 Task: Find and review the details of the 'Test Meeting' scheduled for July 6, 2023, at 8:00 AM.
Action: Mouse moved to (14, 78)
Screenshot: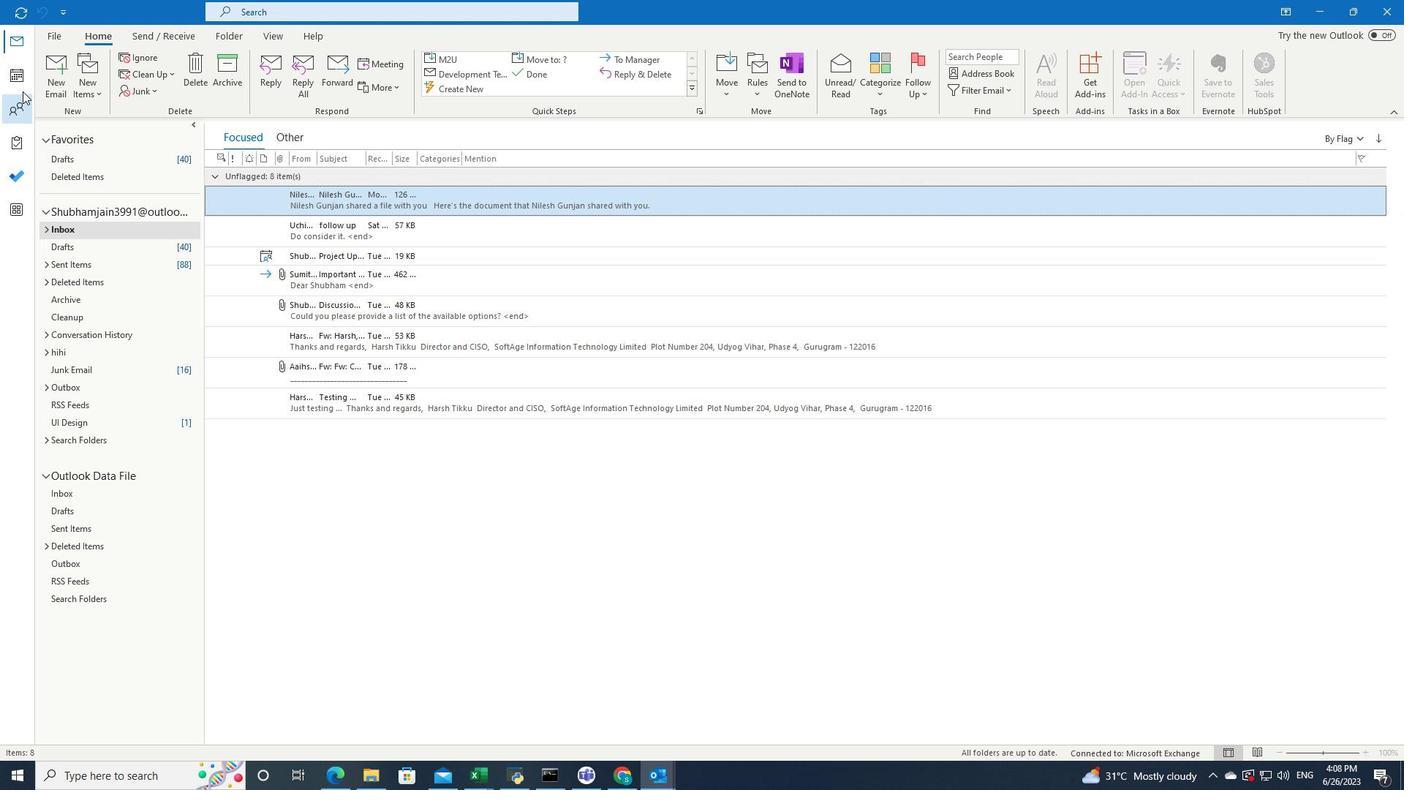 
Action: Mouse pressed left at (14, 78)
Screenshot: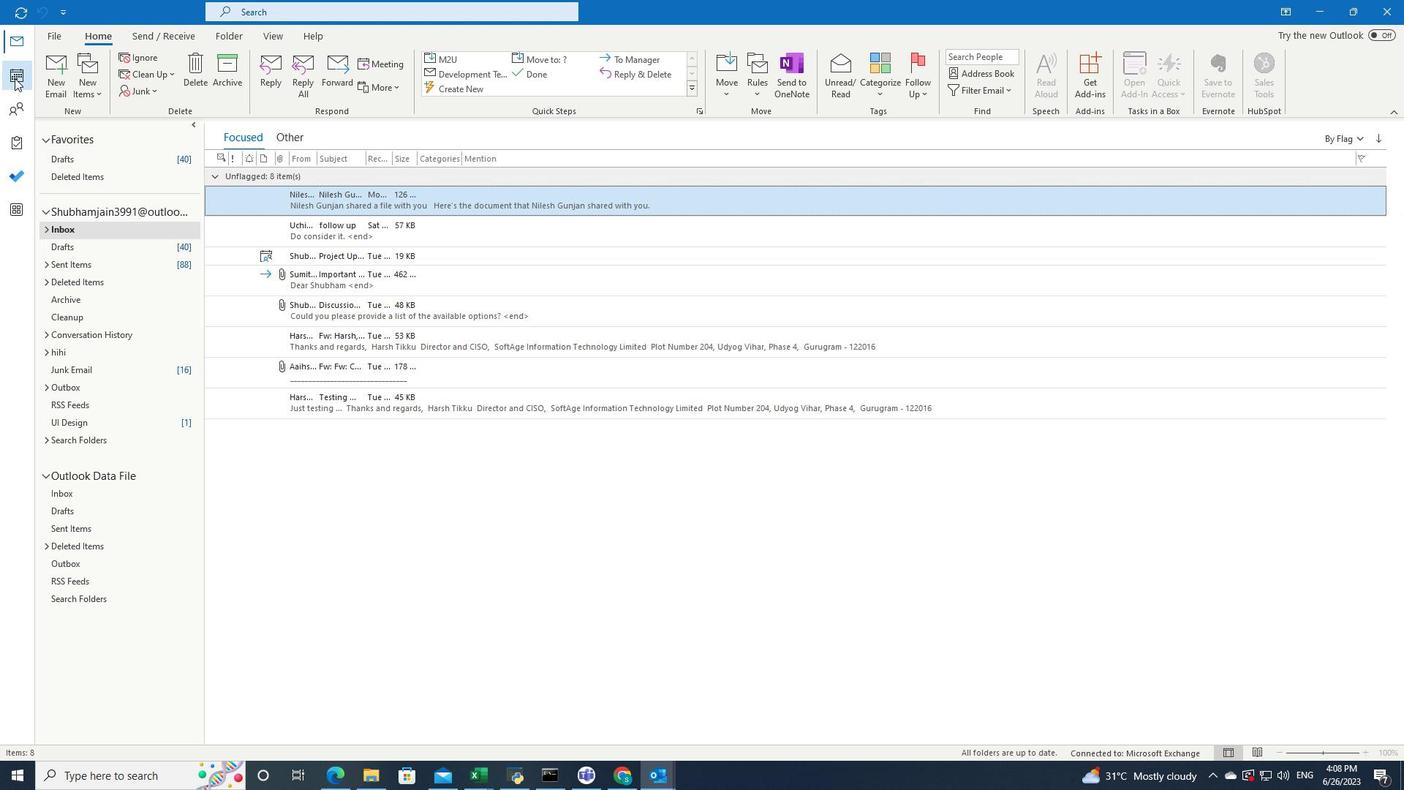 
Action: Mouse moved to (264, 13)
Screenshot: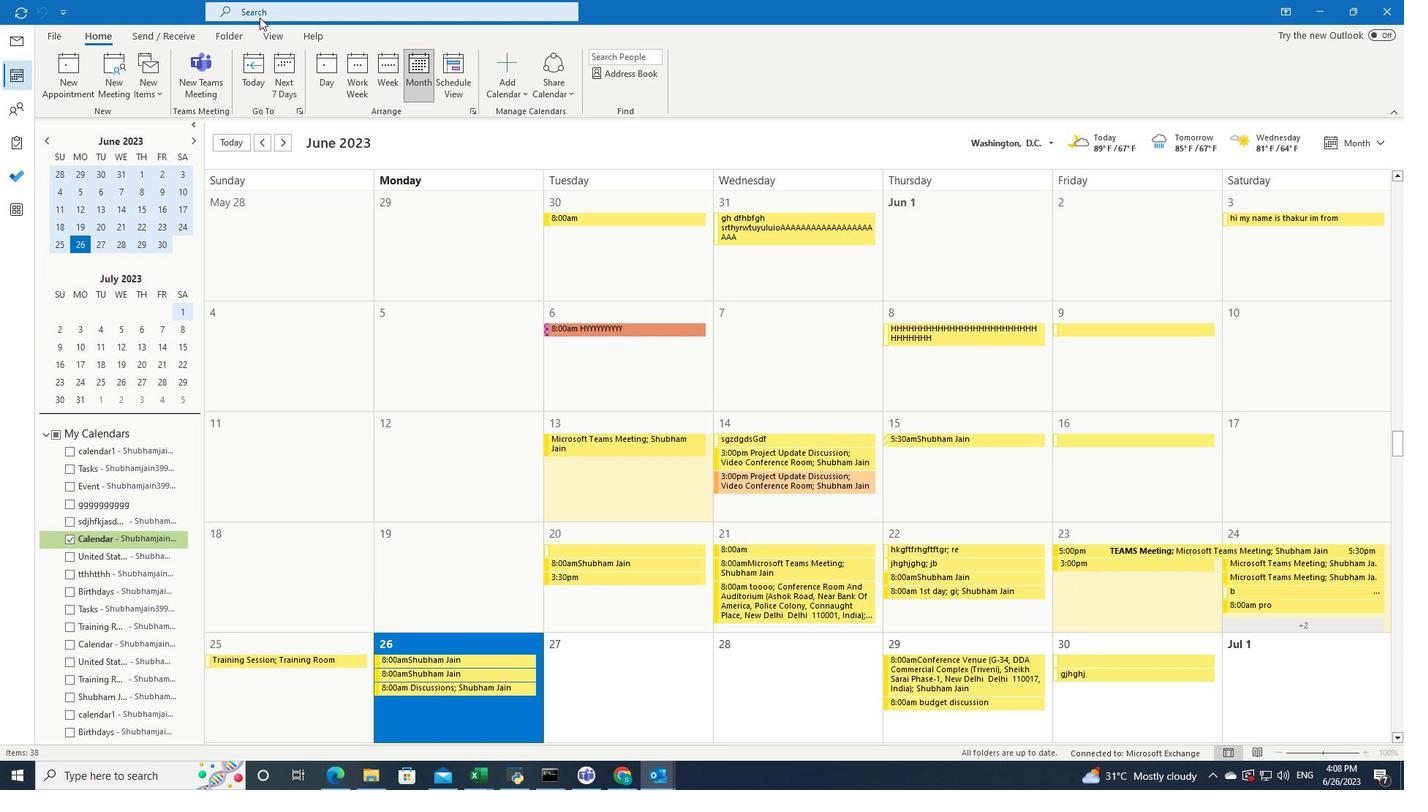 
Action: Mouse pressed left at (264, 13)
Screenshot: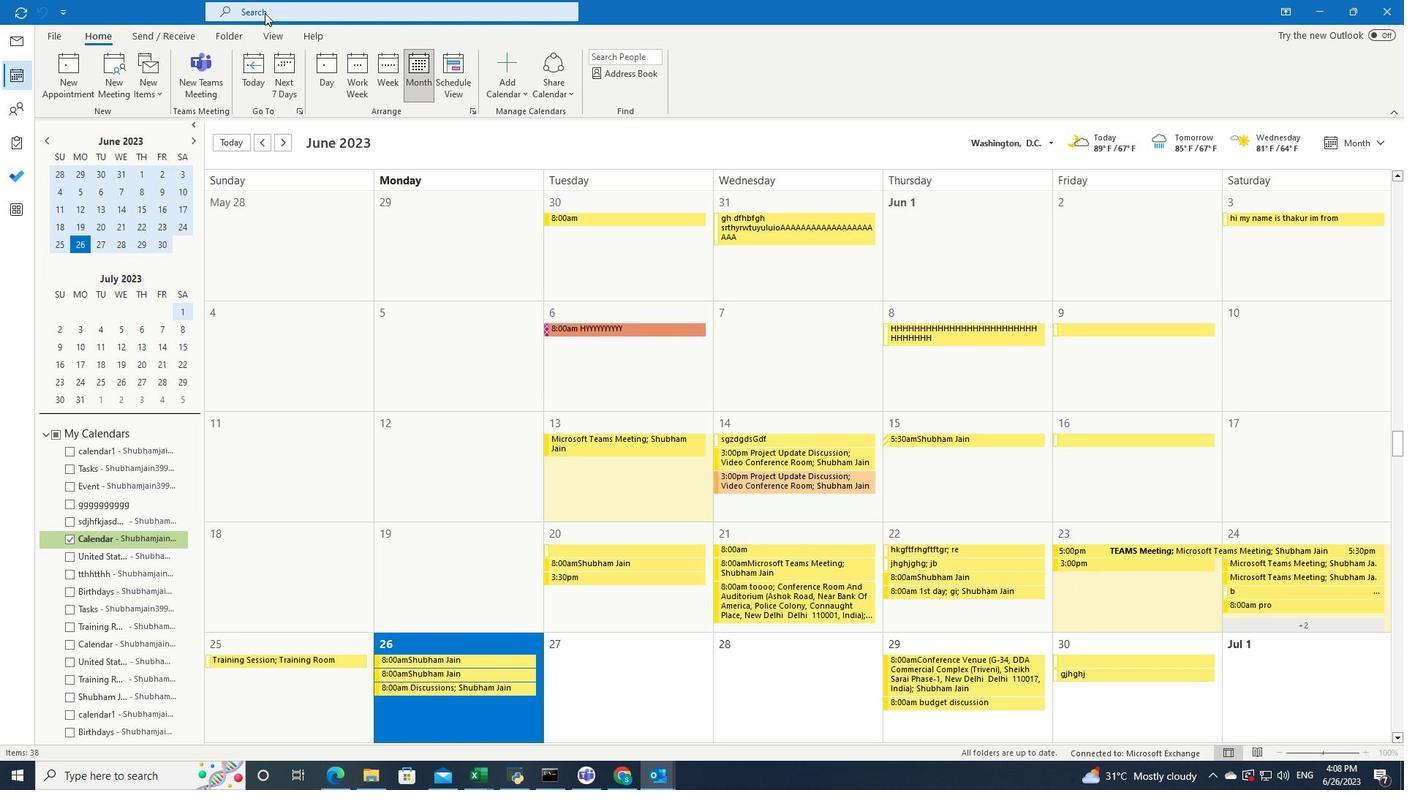 
Action: Mouse moved to (268, 10)
Screenshot: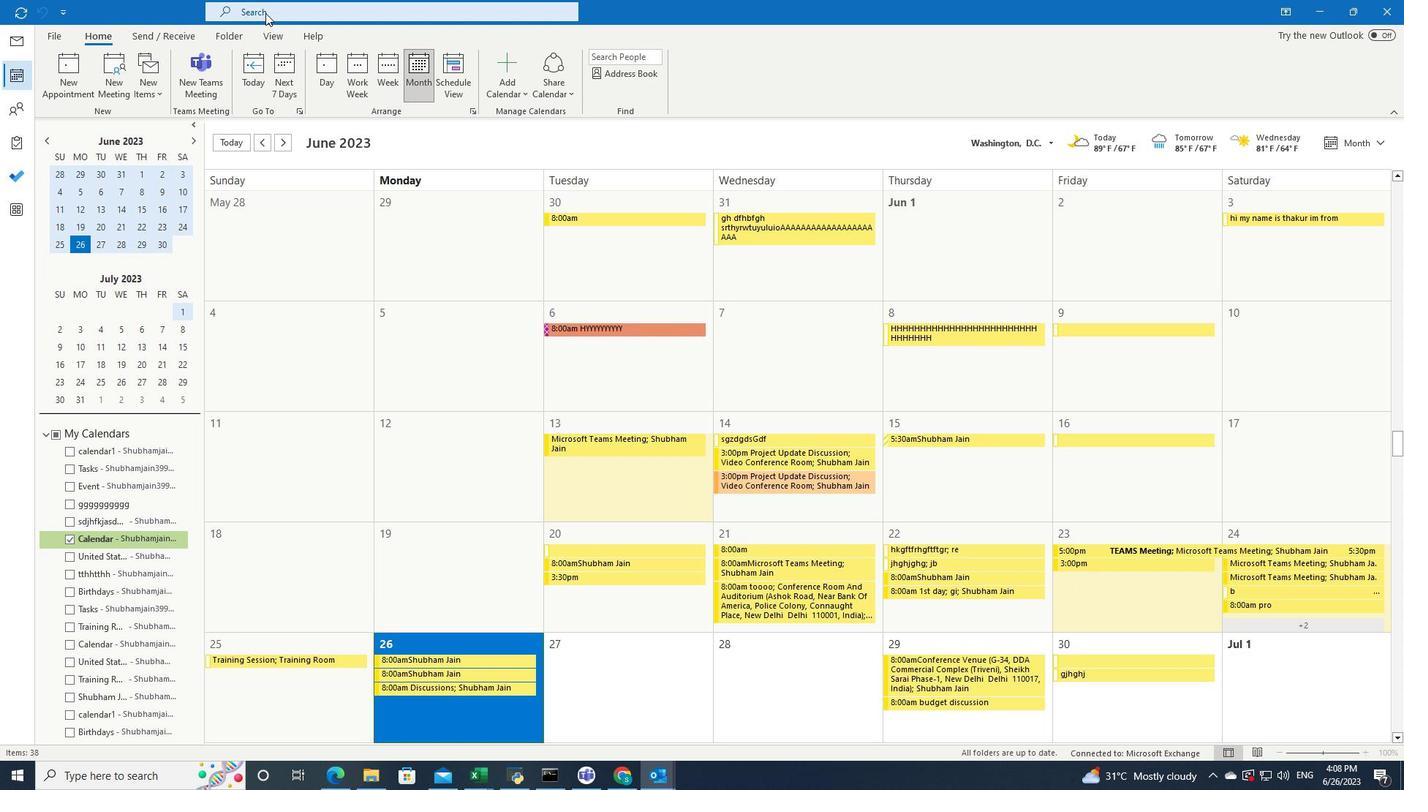 
Action: Mouse pressed left at (268, 10)
Screenshot: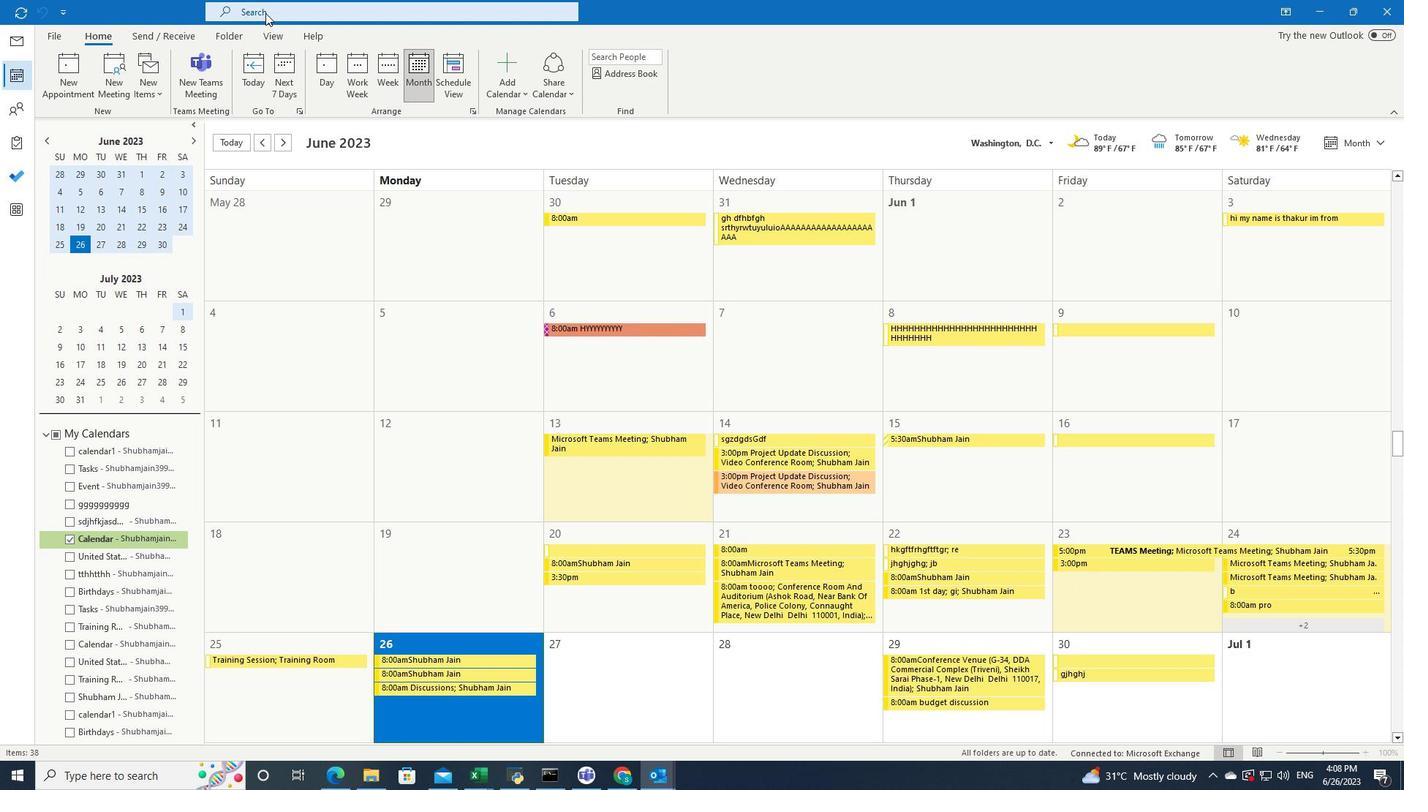 
Action: Mouse pressed left at (268, 10)
Screenshot: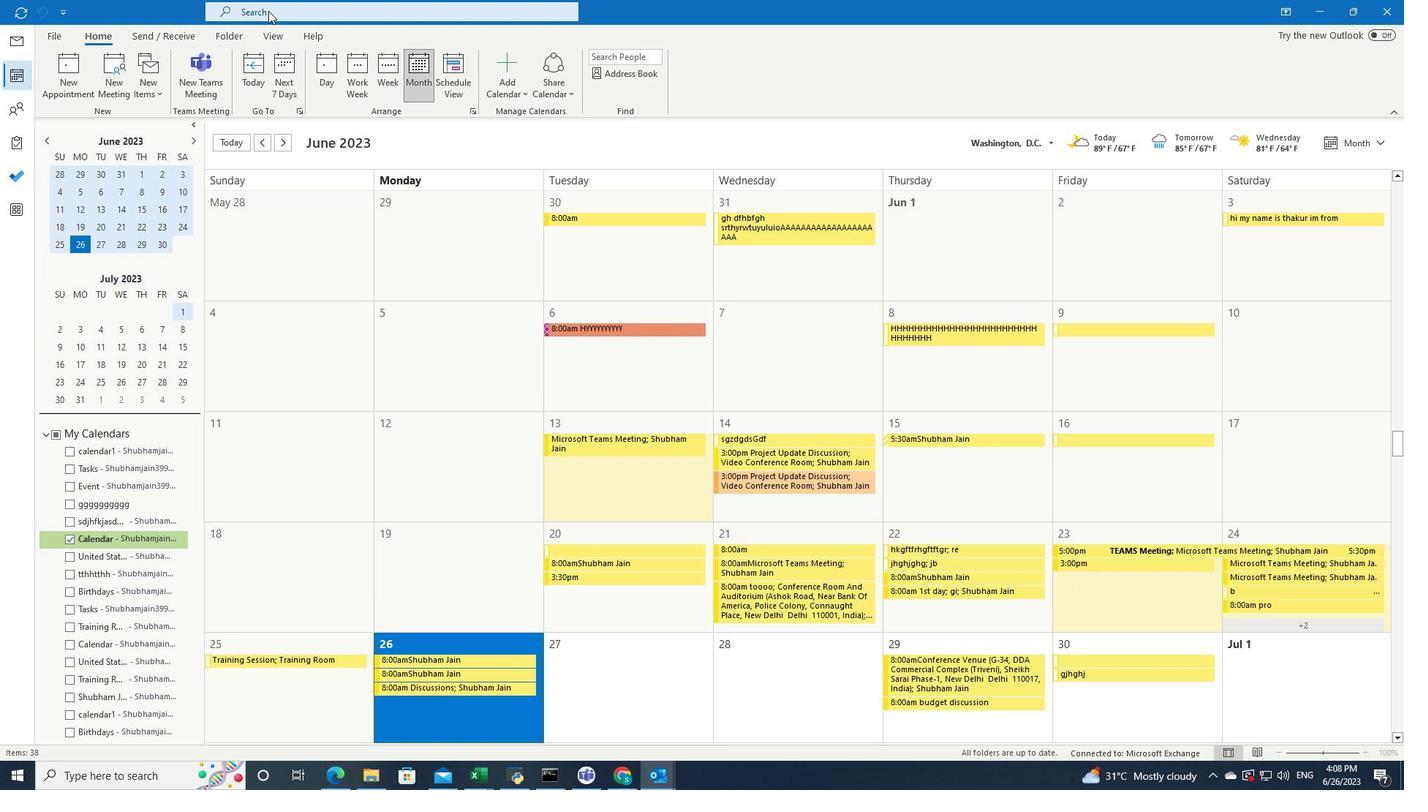 
Action: Mouse pressed left at (268, 10)
Screenshot: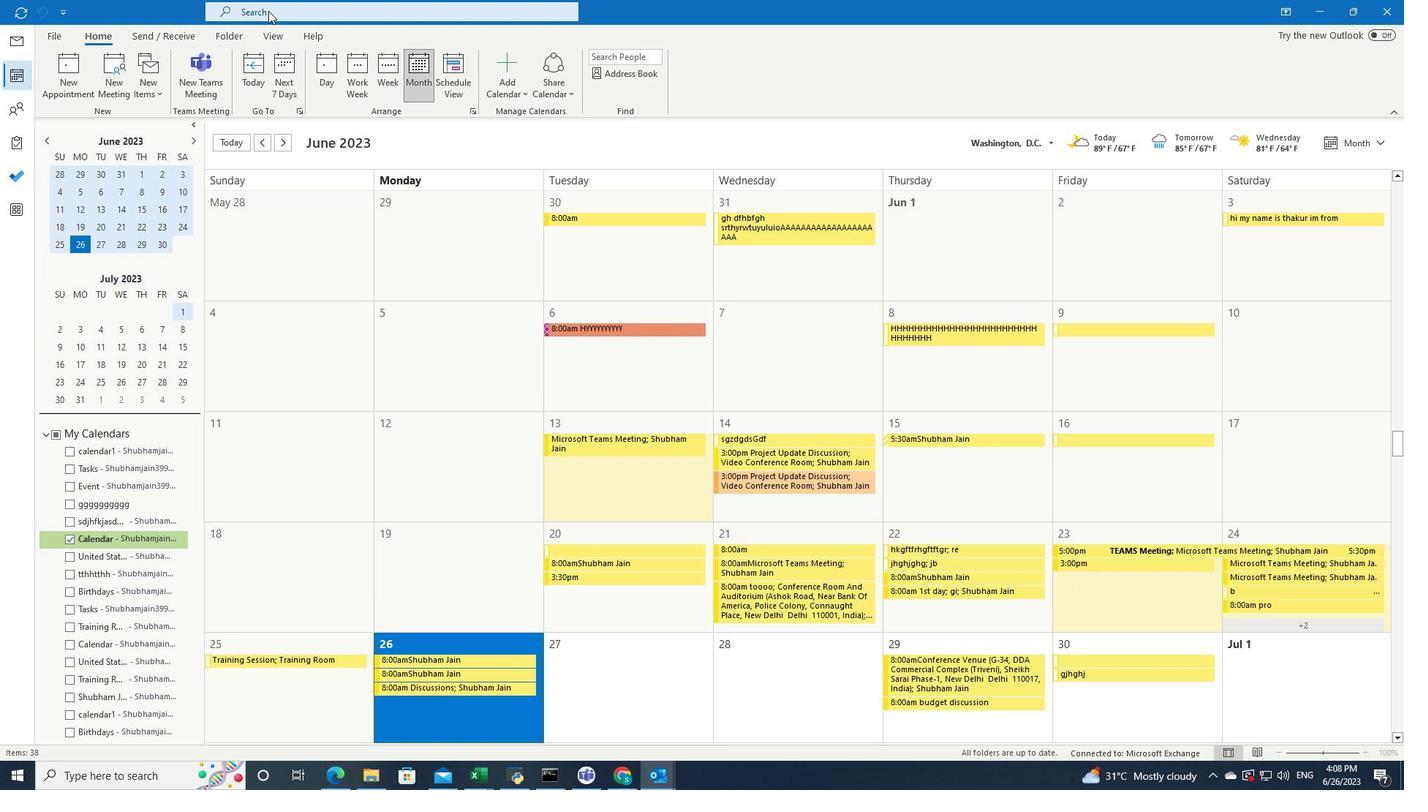 
Action: Key pressed <Key.shift>Test<Key.space><Key.shift>Meeting<Key.enter>
Screenshot: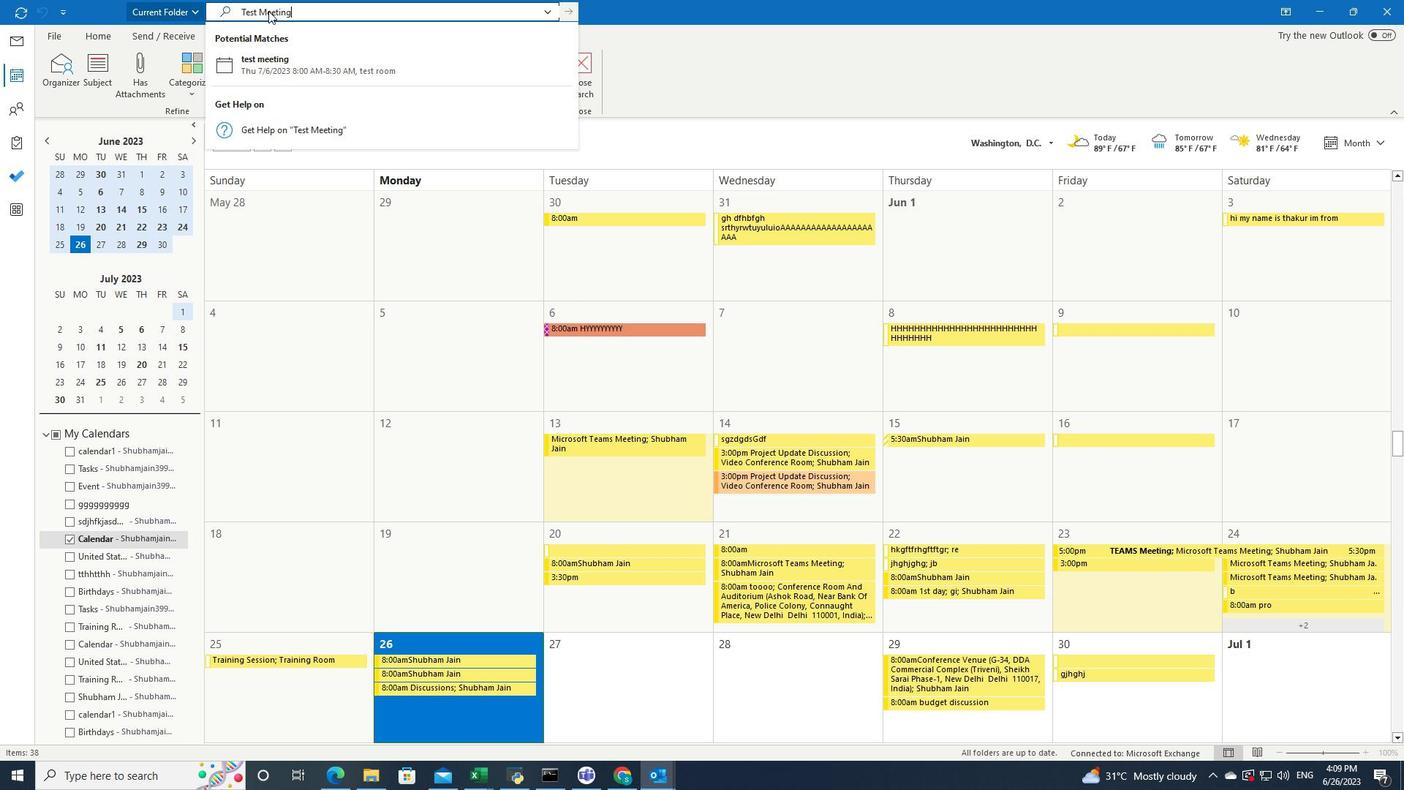
Action: Mouse moved to (288, 187)
Screenshot: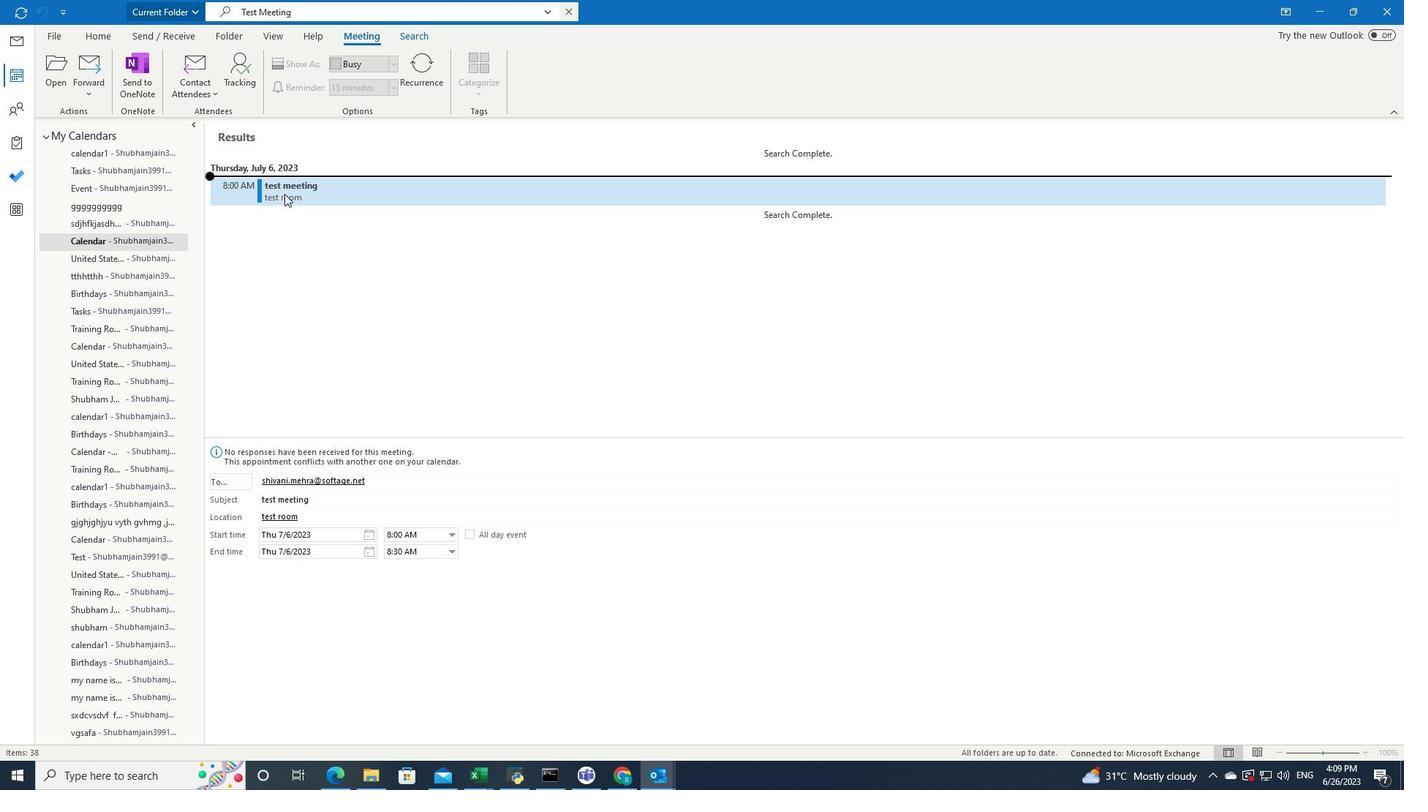 
Action: Mouse pressed left at (288, 187)
Screenshot: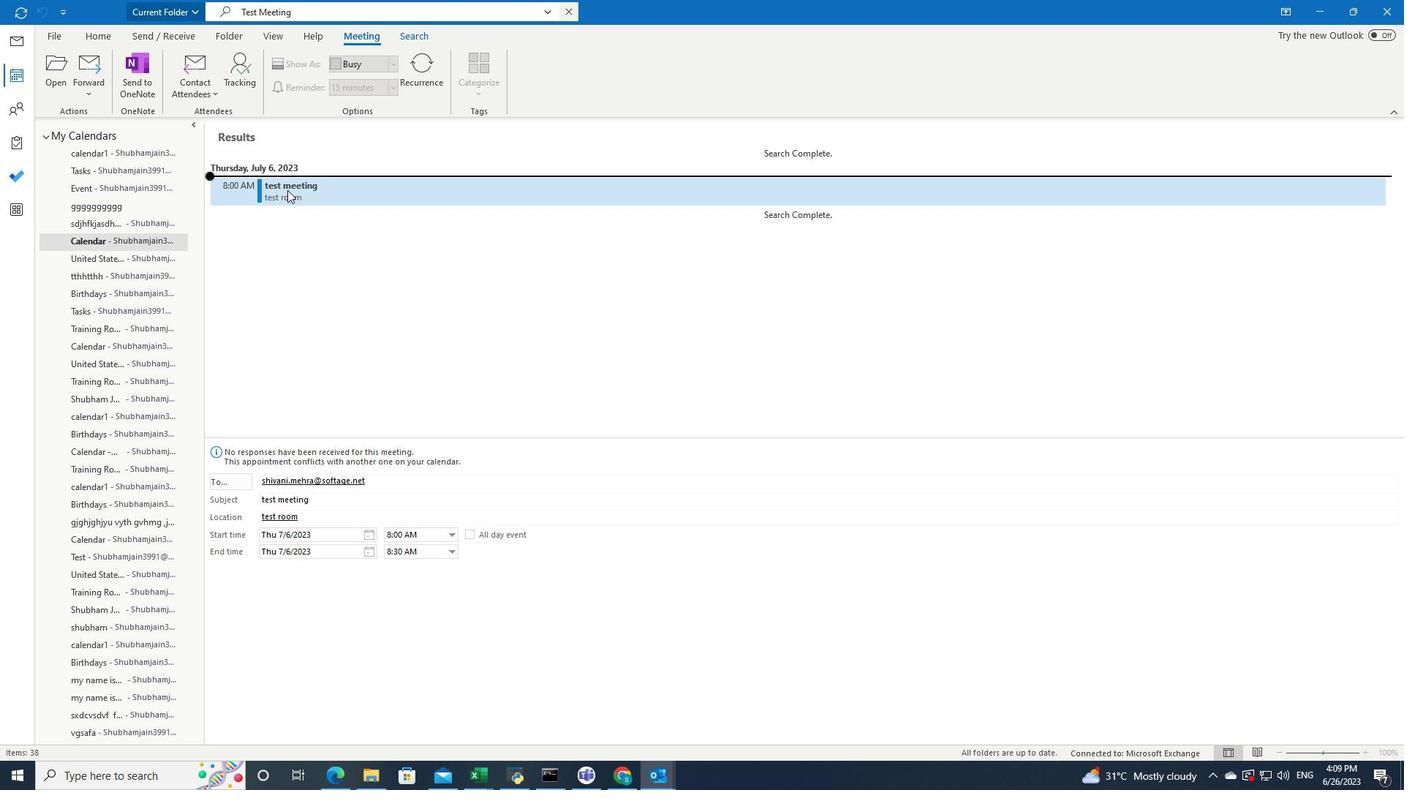 
Action: Mouse pressed left at (288, 187)
Screenshot: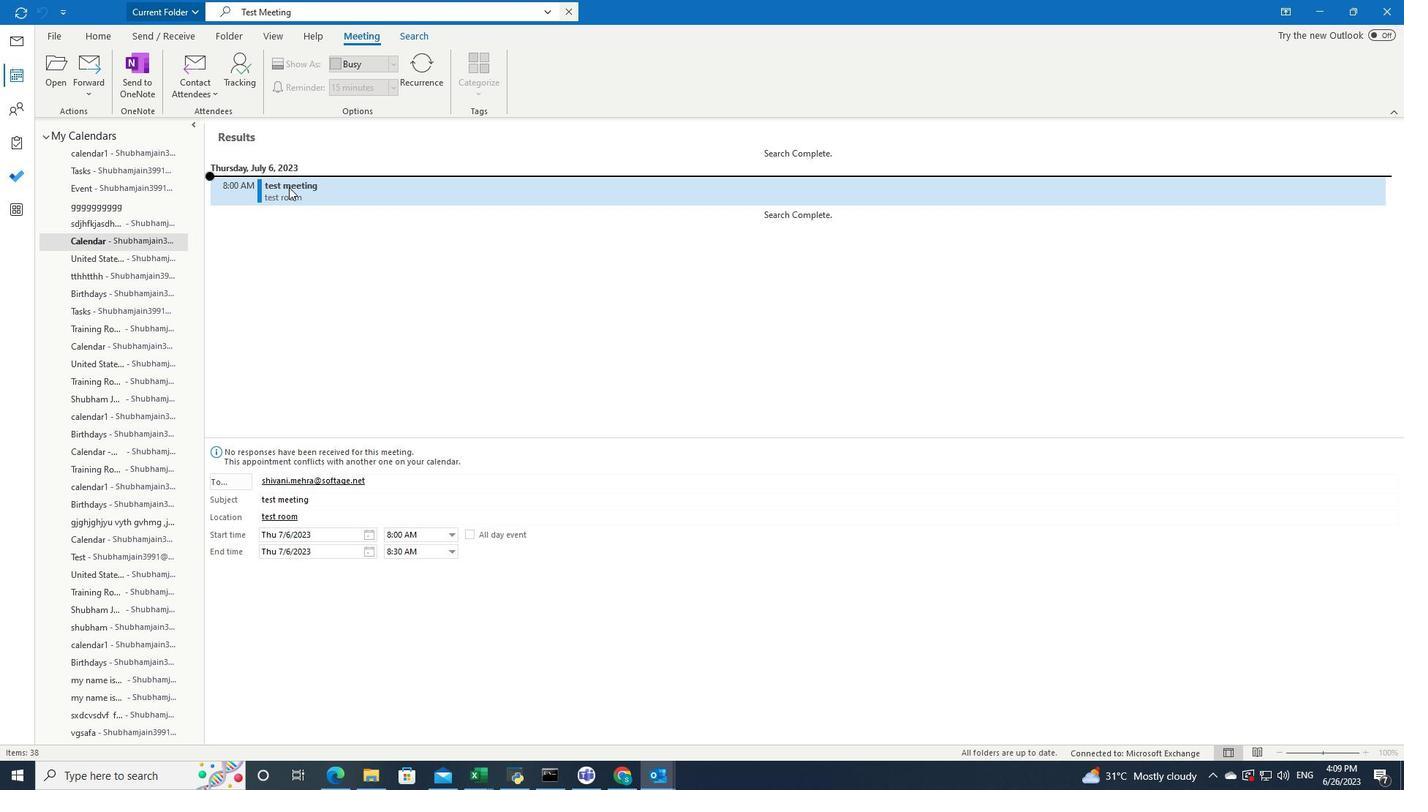 
Action: Mouse moved to (795, 87)
Screenshot: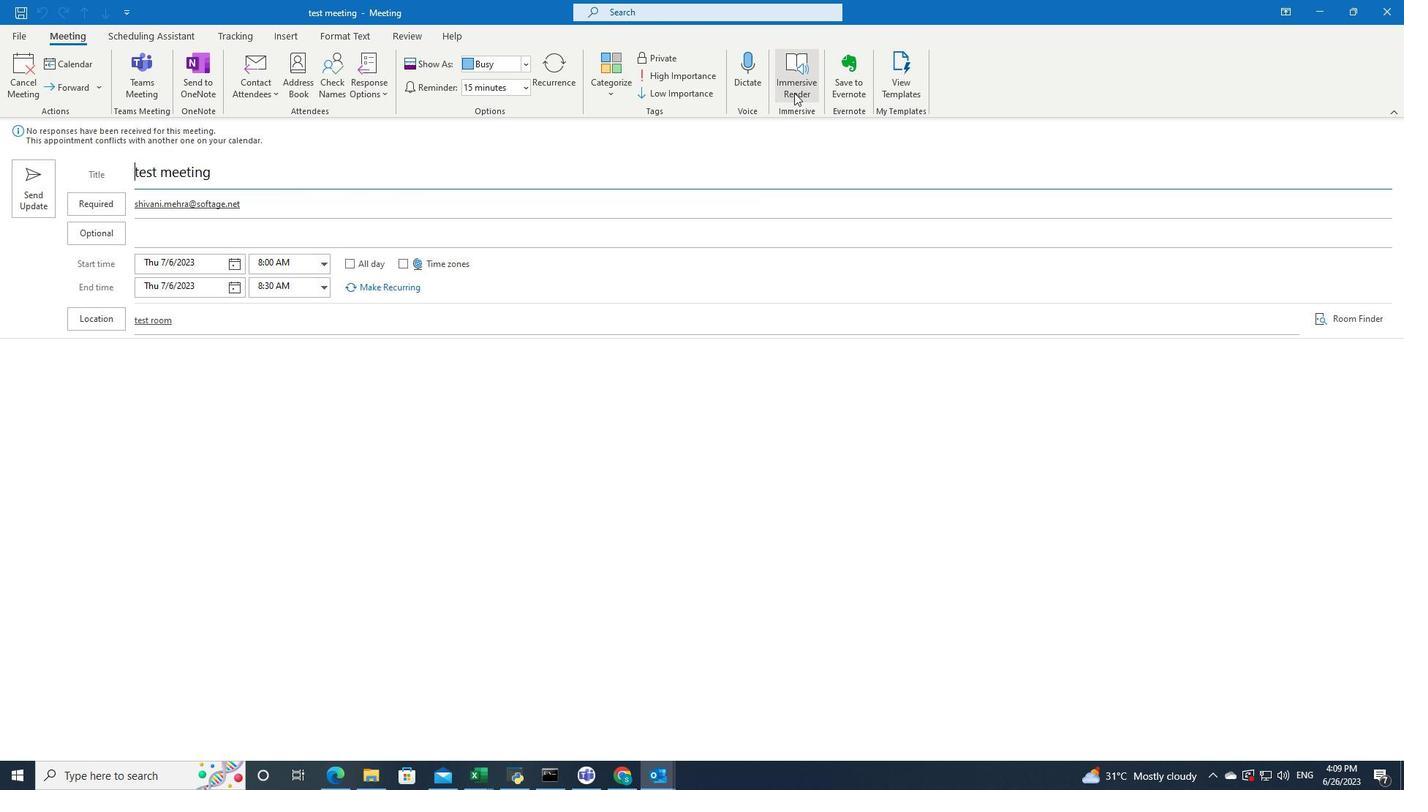 
Action: Mouse pressed left at (795, 87)
Screenshot: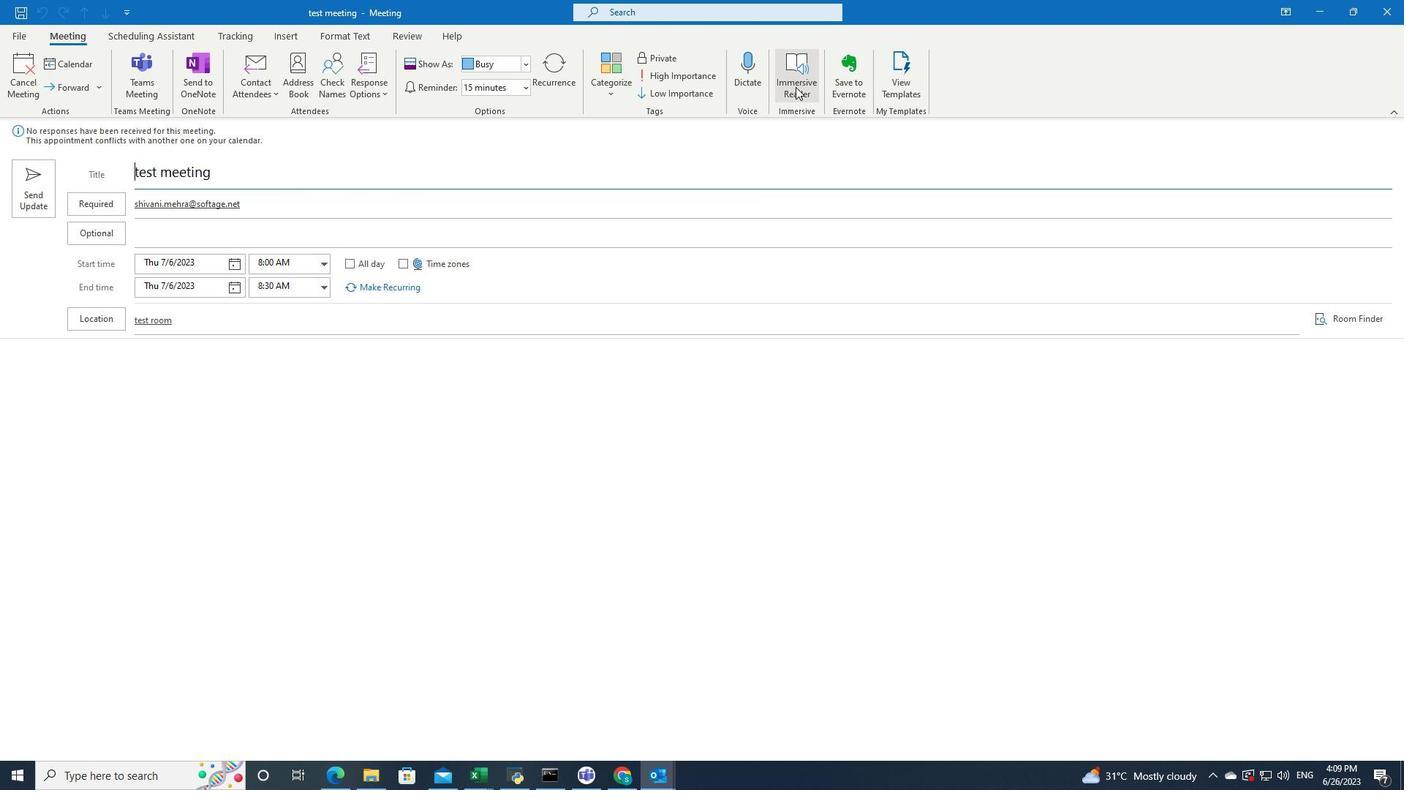 
Action: Mouse moved to (256, 59)
Screenshot: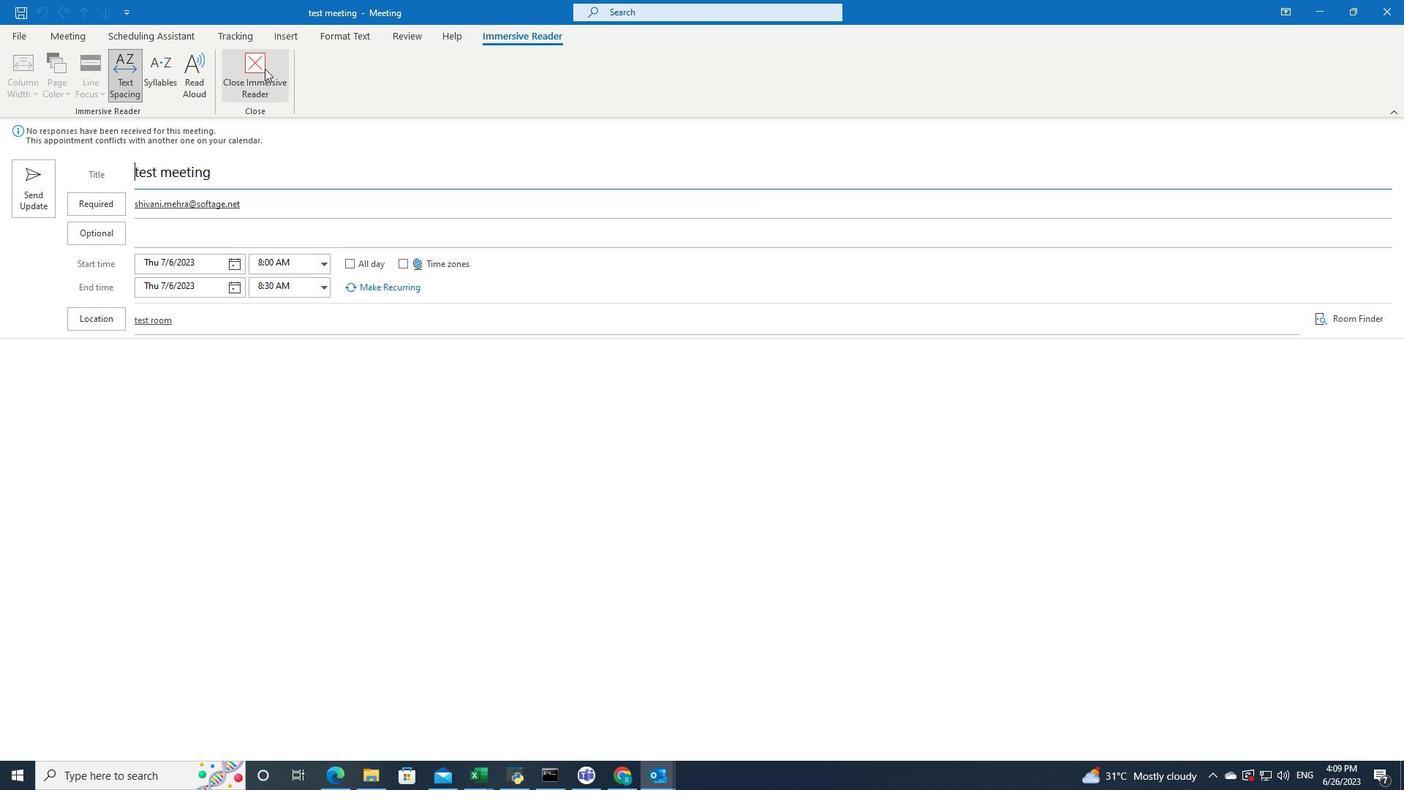 
Action: Mouse pressed left at (256, 59)
Screenshot: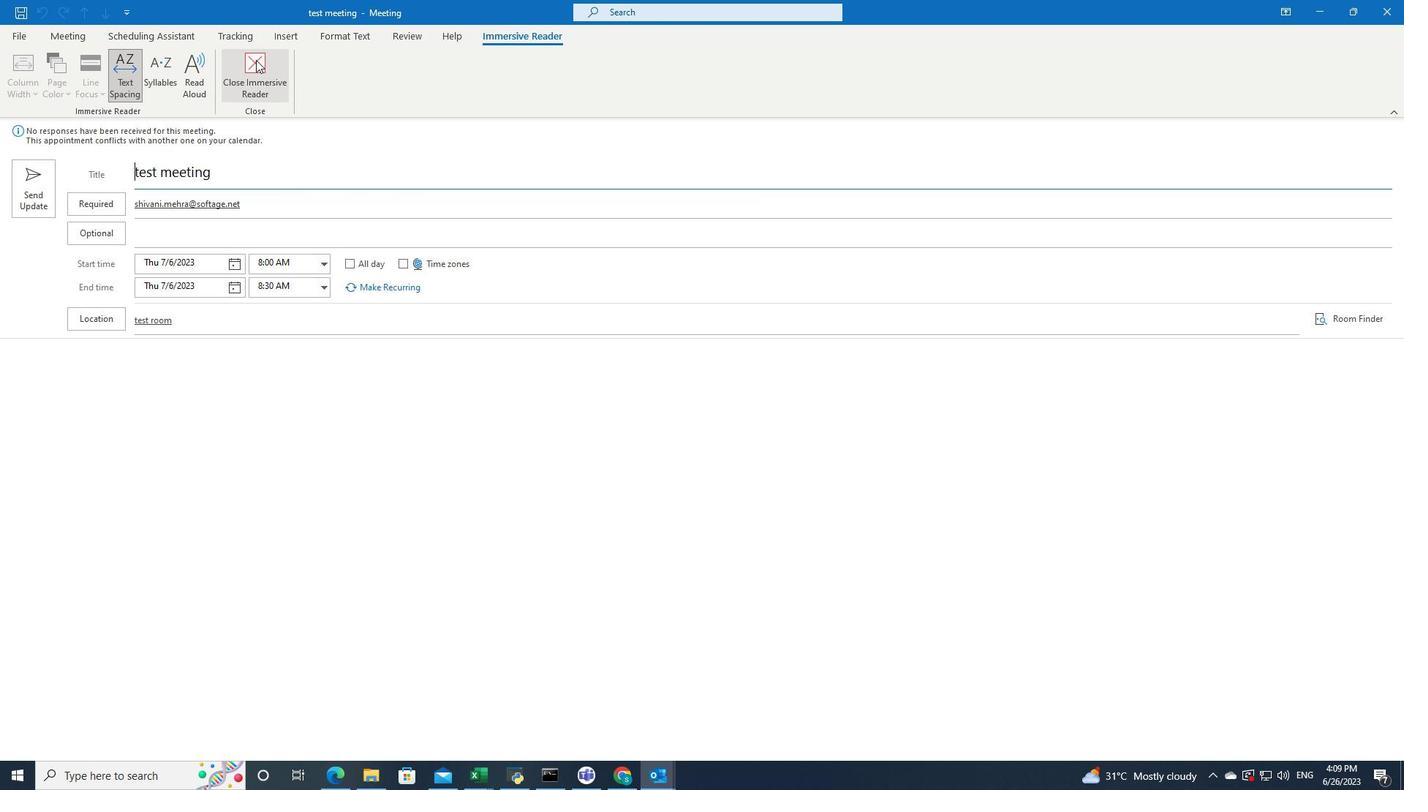 
